 Task: Add Attachment from Trello to Card Card0000000146 in Board Board0000000037 in Workspace WS0000000013 in Trello. Add Cover Yellow to Card Card0000000146 in Board Board0000000037 in Workspace WS0000000013 in Trello. Add "Copy Card To …" Button titled Button0000000146 to "bottom" of the list "To Do" to Card Card0000000146 in Board Board0000000037 in Workspace WS0000000013 in Trello. Add Description DS0000000146 to Card Card0000000146 in Board Board0000000037 in Workspace WS0000000013 in Trello. Add Comment CM0000000146 to Card Card0000000146 in Board Board0000000037 in Workspace WS0000000013 in Trello
Action: Mouse moved to (294, 334)
Screenshot: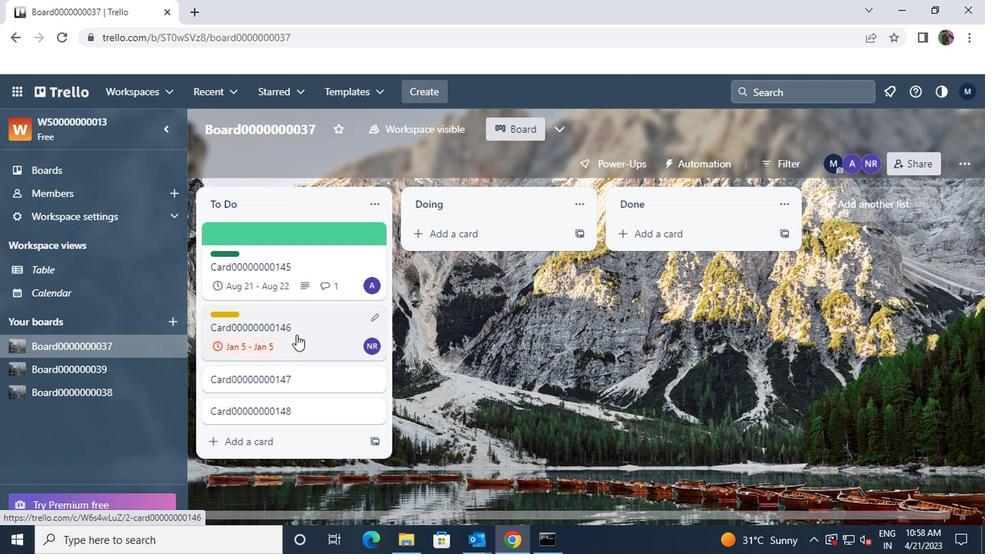 
Action: Mouse pressed left at (294, 334)
Screenshot: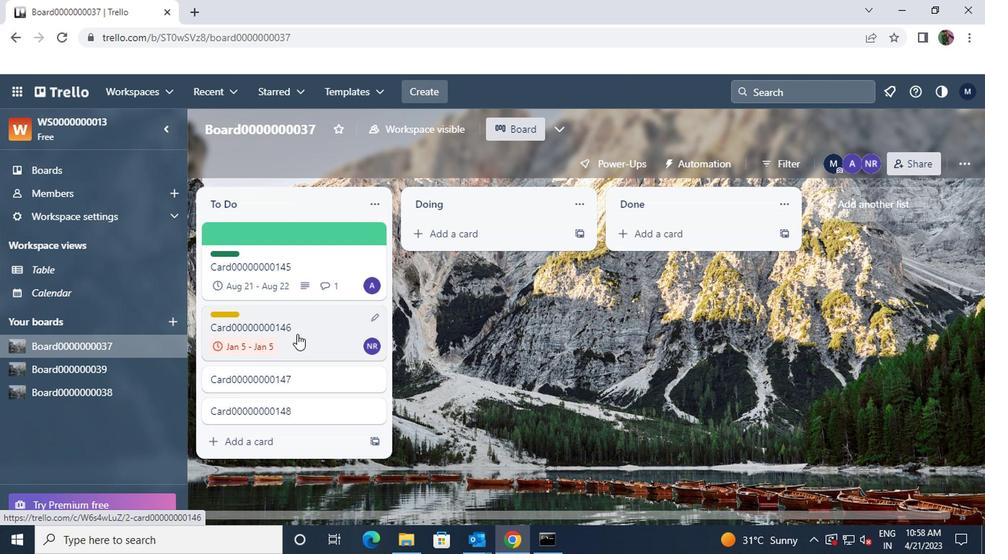 
Action: Mouse moved to (655, 315)
Screenshot: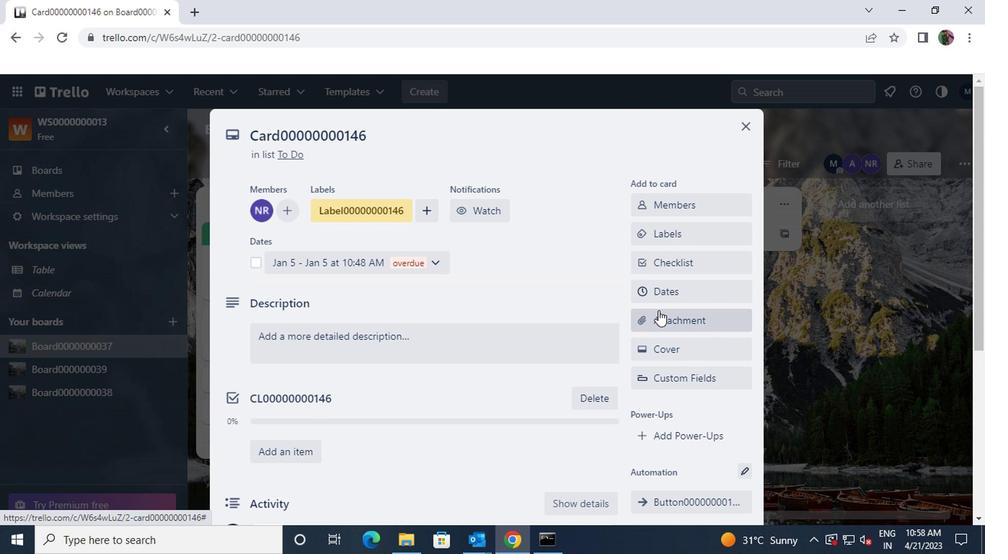 
Action: Mouse pressed left at (655, 315)
Screenshot: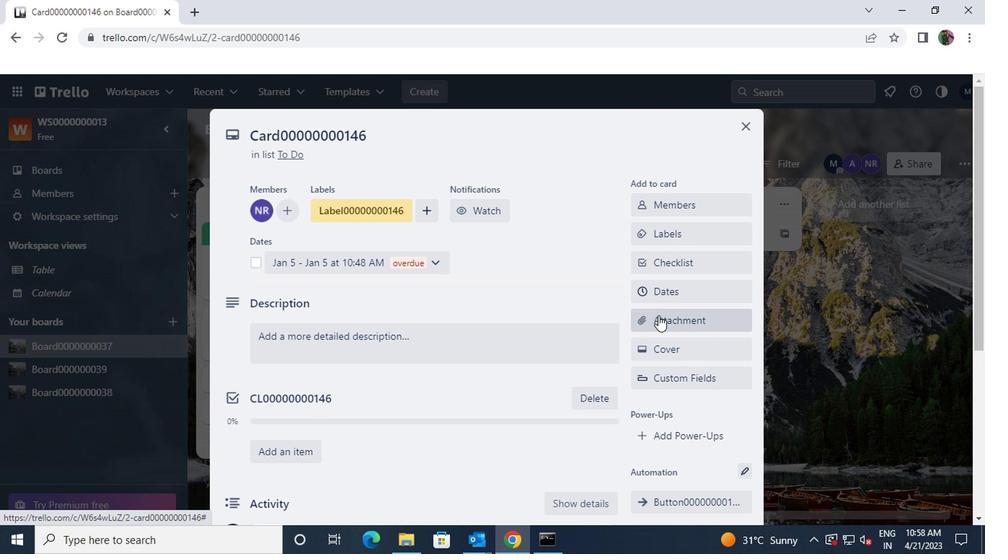 
Action: Mouse moved to (646, 180)
Screenshot: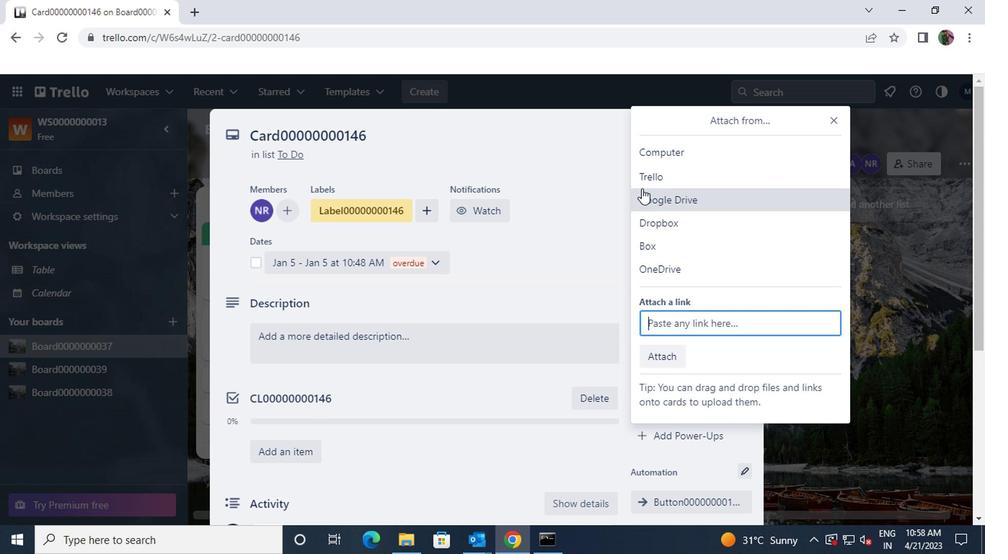 
Action: Mouse pressed left at (646, 180)
Screenshot: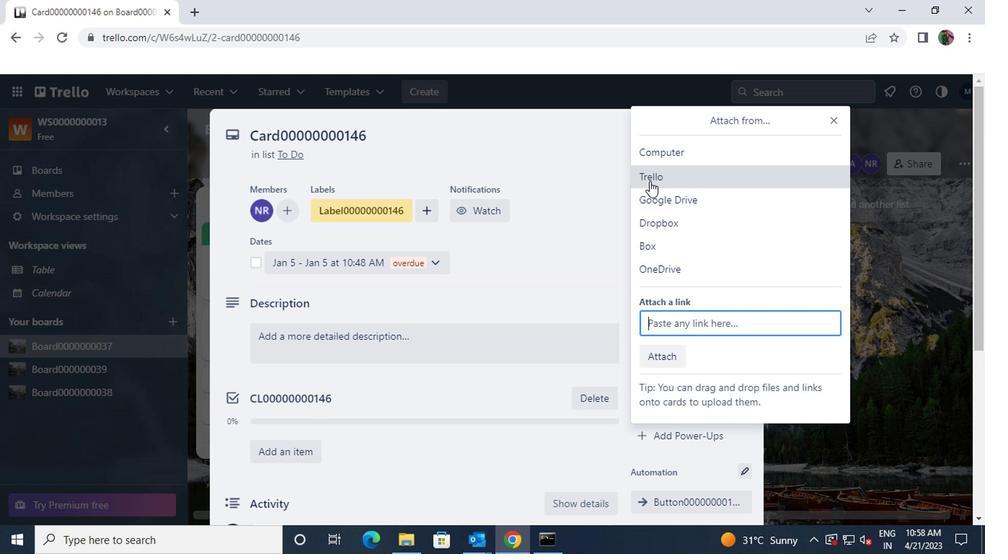 
Action: Mouse moved to (668, 227)
Screenshot: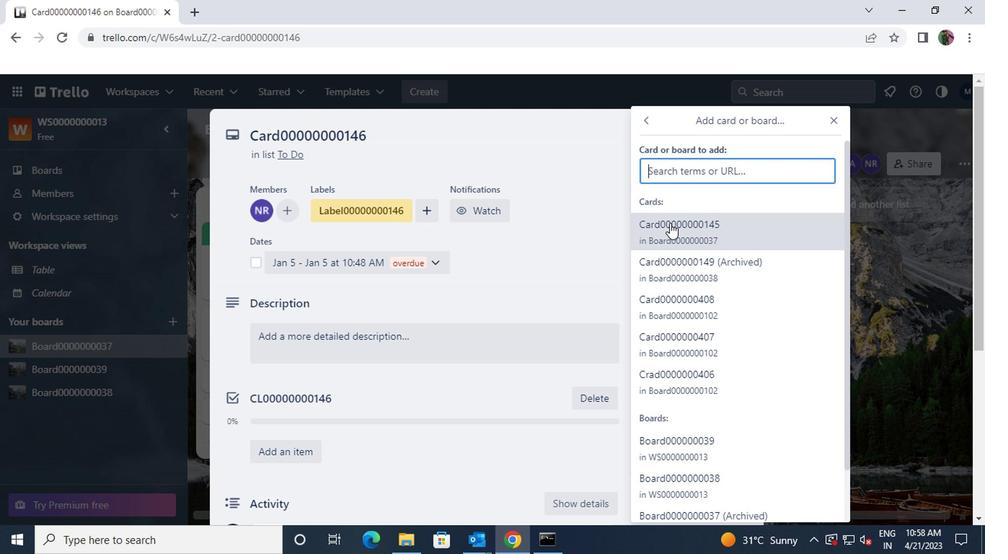 
Action: Mouse pressed left at (668, 227)
Screenshot: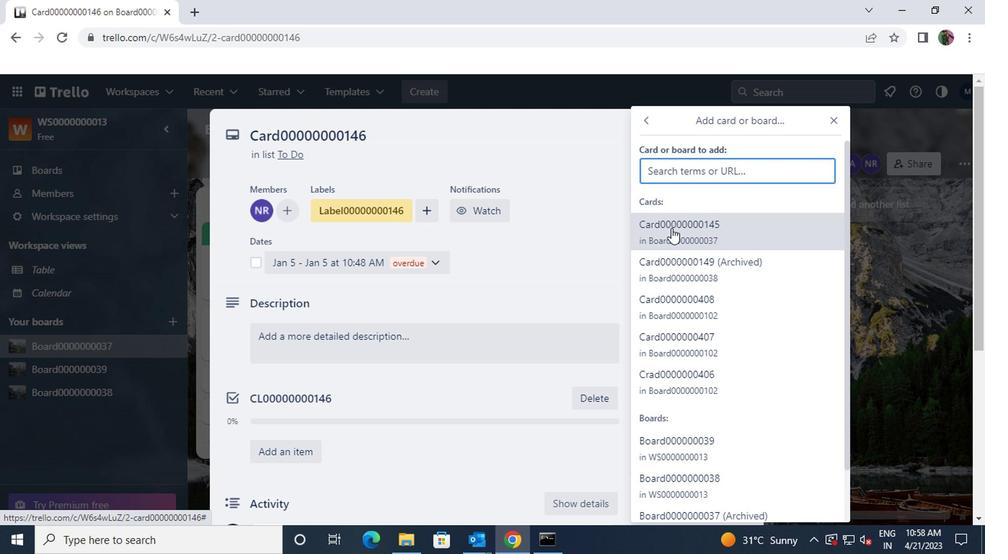 
Action: Mouse scrolled (668, 227) with delta (0, 0)
Screenshot: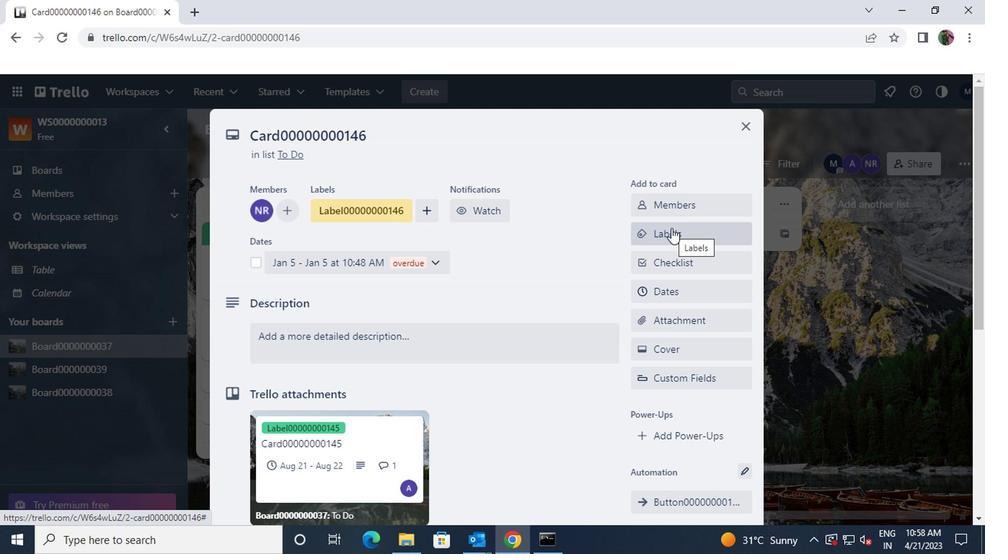 
Action: Mouse moved to (654, 277)
Screenshot: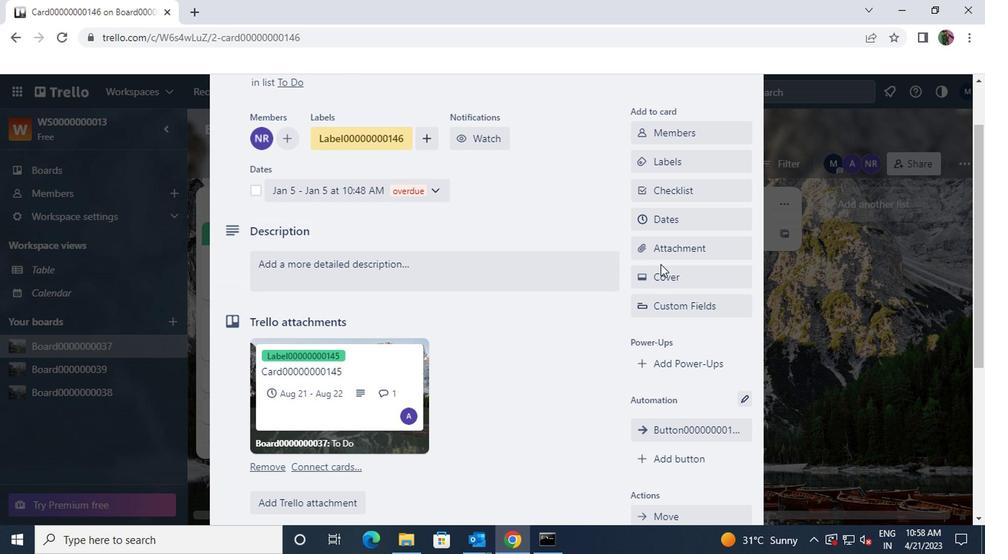 
Action: Mouse pressed left at (654, 277)
Screenshot: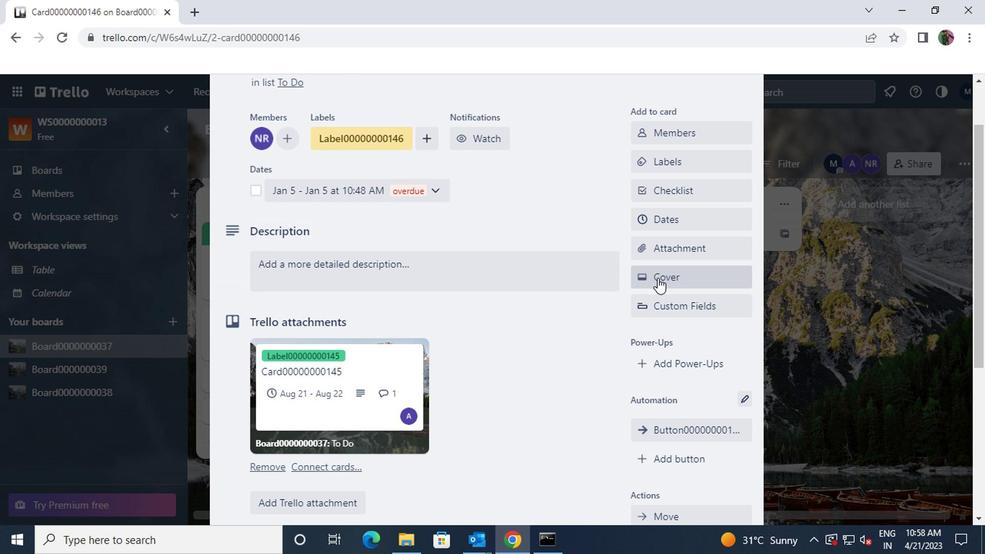 
Action: Mouse moved to (677, 249)
Screenshot: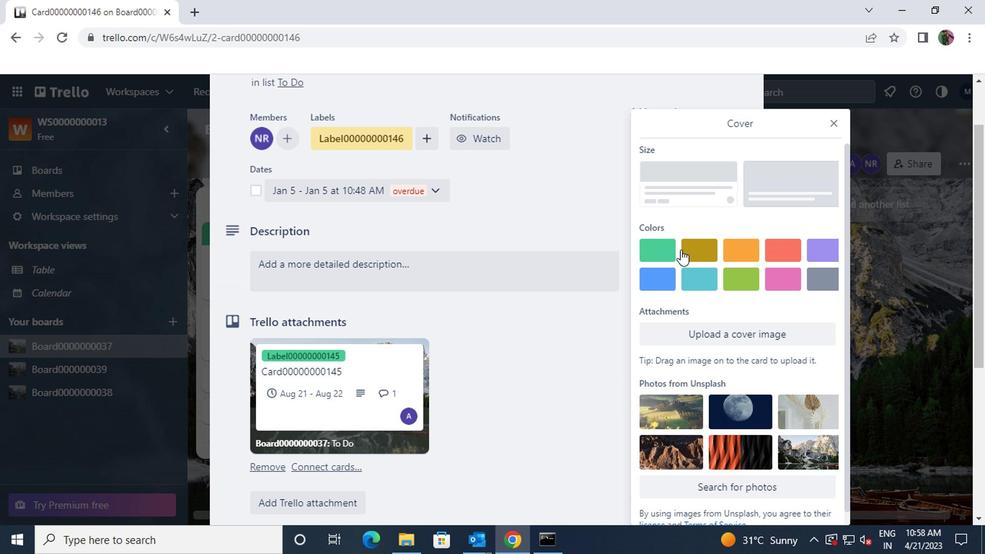 
Action: Mouse pressed left at (677, 249)
Screenshot: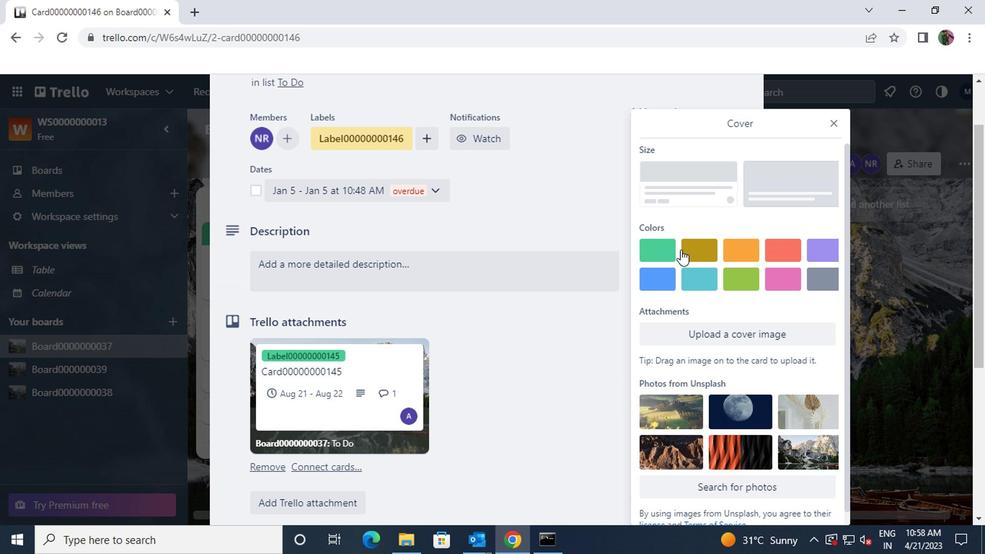 
Action: Mouse moved to (827, 123)
Screenshot: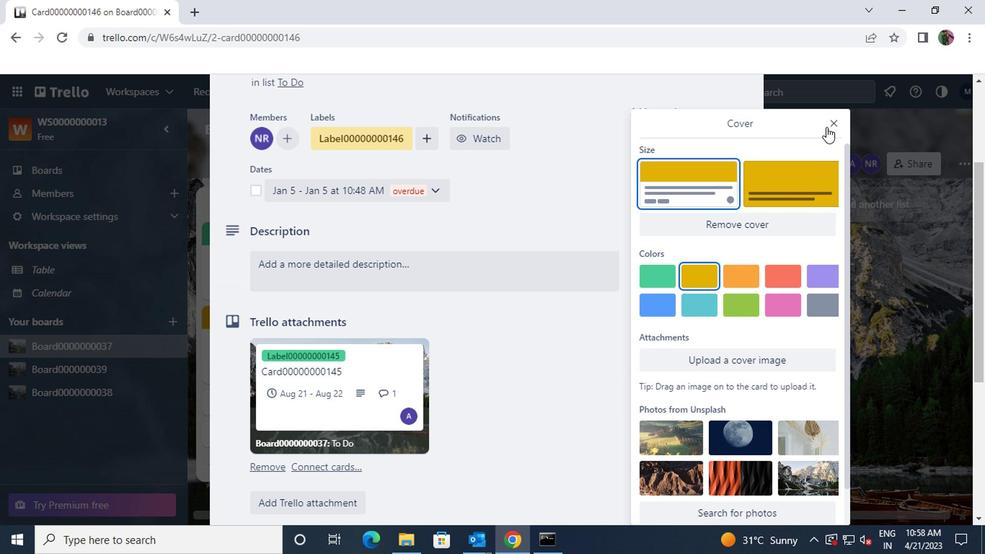 
Action: Mouse pressed left at (827, 123)
Screenshot: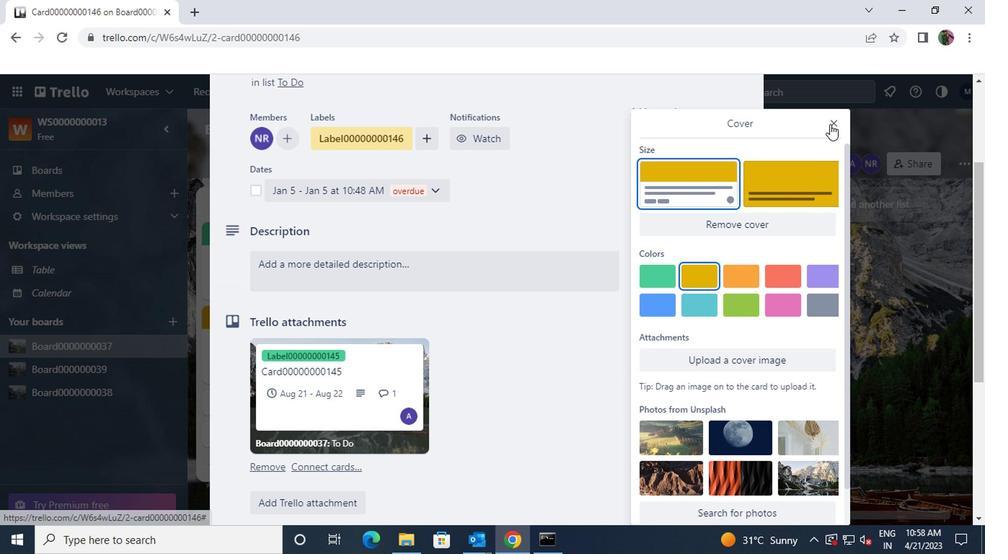 
Action: Mouse moved to (721, 299)
Screenshot: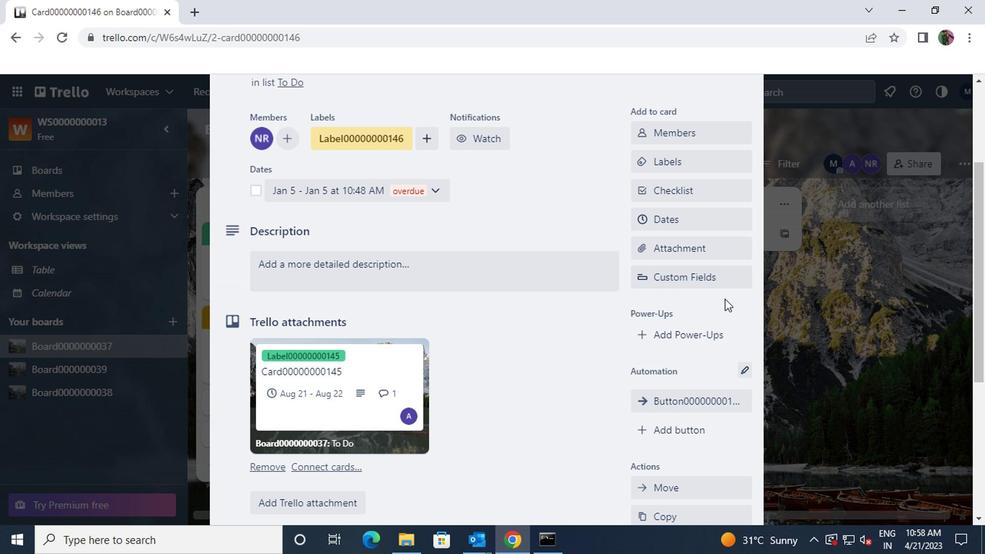 
Action: Mouse scrolled (721, 298) with delta (0, -1)
Screenshot: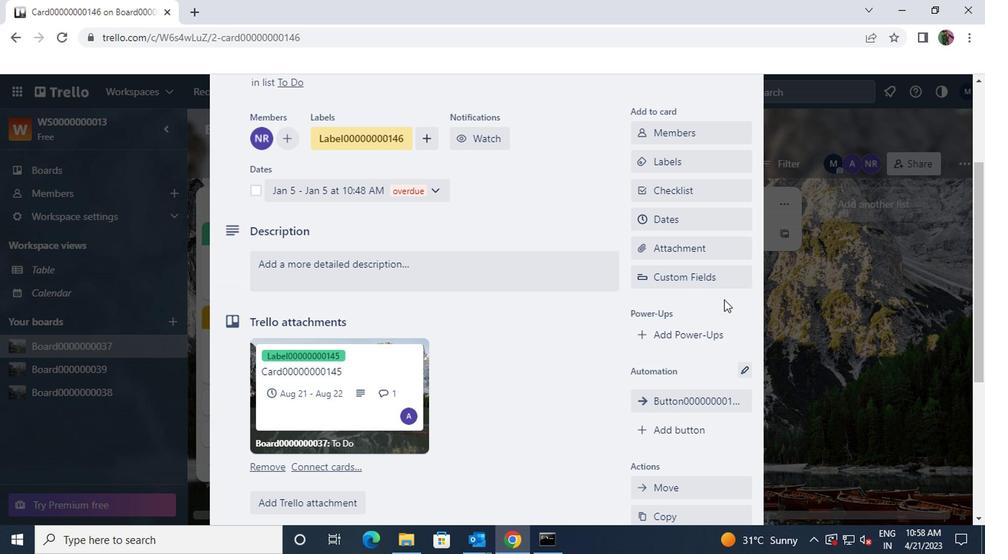 
Action: Mouse moved to (681, 361)
Screenshot: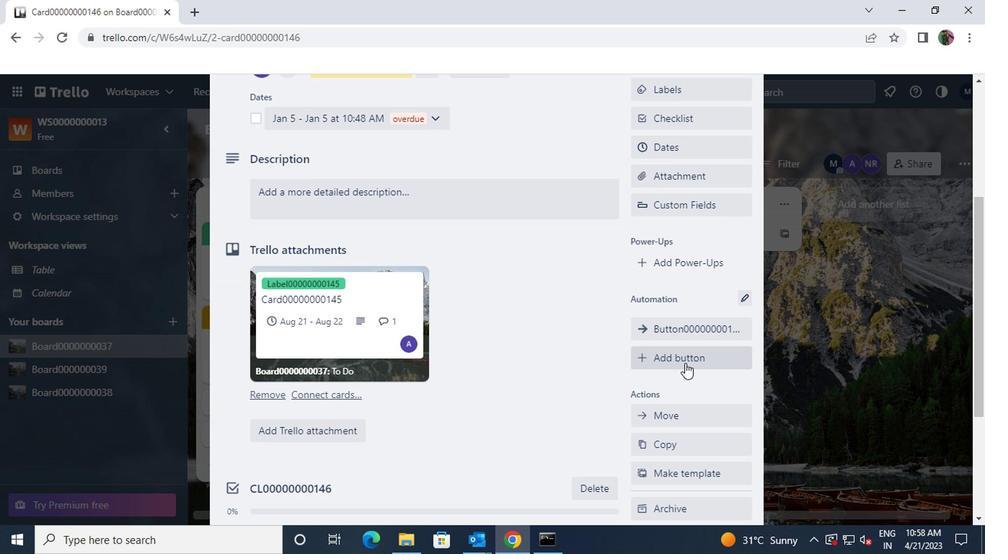 
Action: Mouse pressed left at (681, 361)
Screenshot: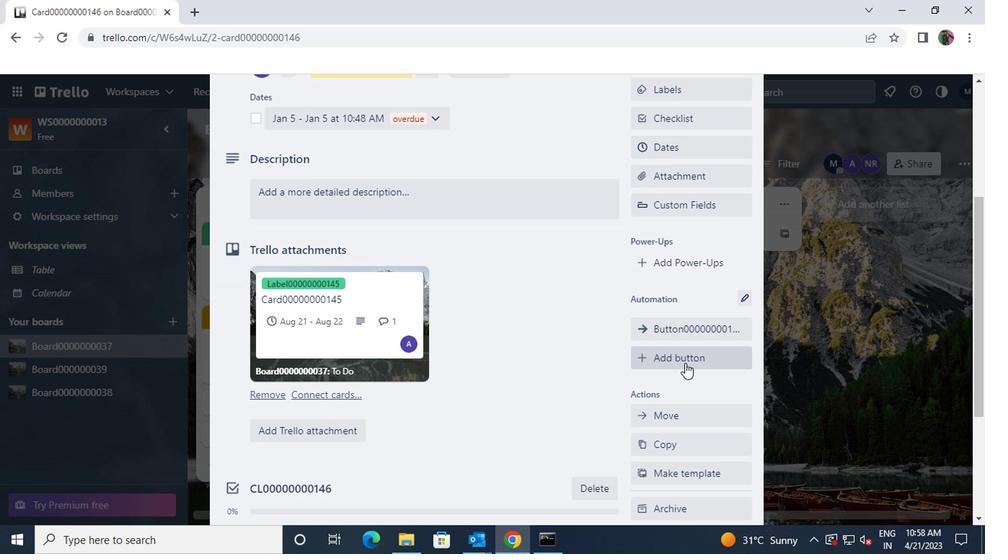 
Action: Mouse moved to (682, 217)
Screenshot: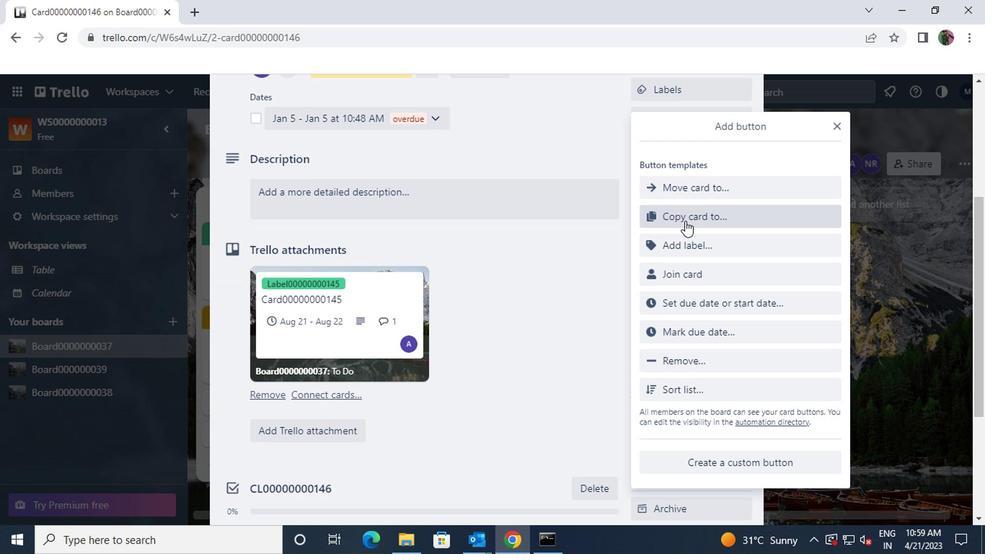 
Action: Mouse pressed left at (682, 217)
Screenshot: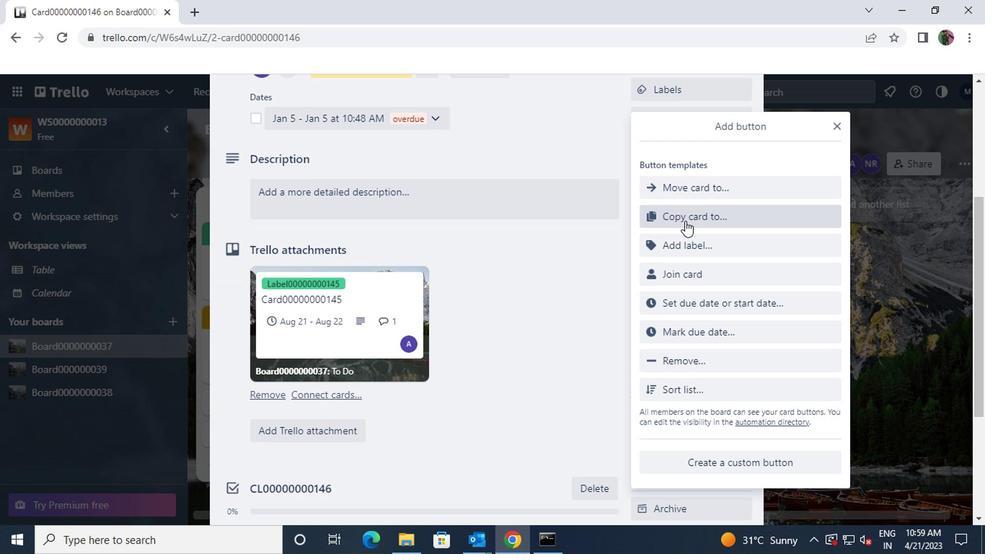 
Action: Mouse moved to (697, 177)
Screenshot: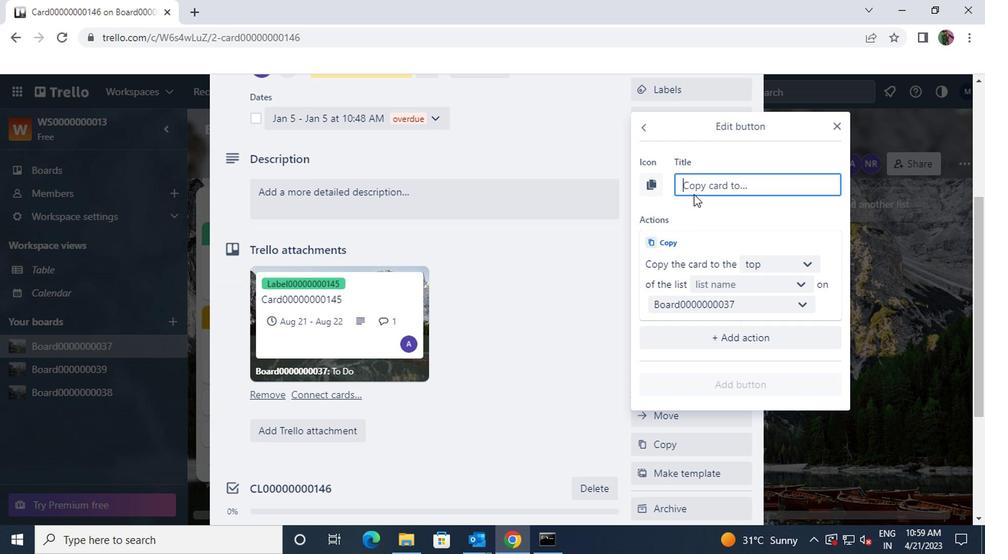 
Action: Mouse pressed left at (697, 177)
Screenshot: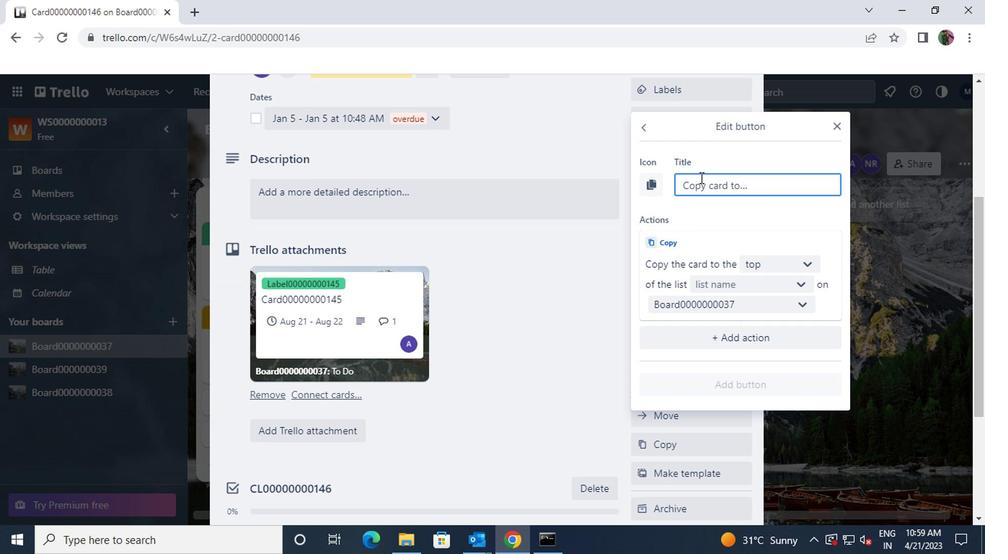 
Action: Key pressed <Key.shift>BUTTON00000000146
Screenshot: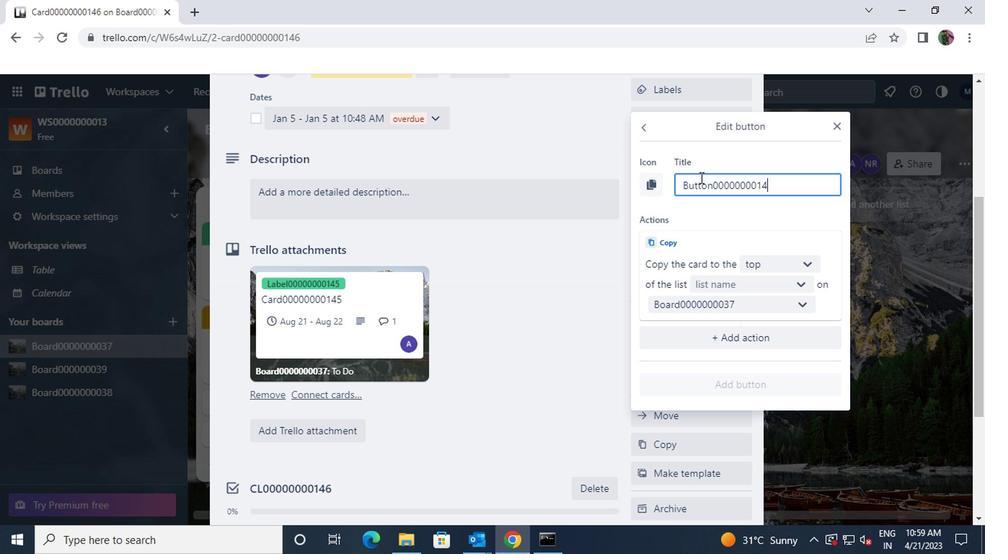 
Action: Mouse moved to (798, 261)
Screenshot: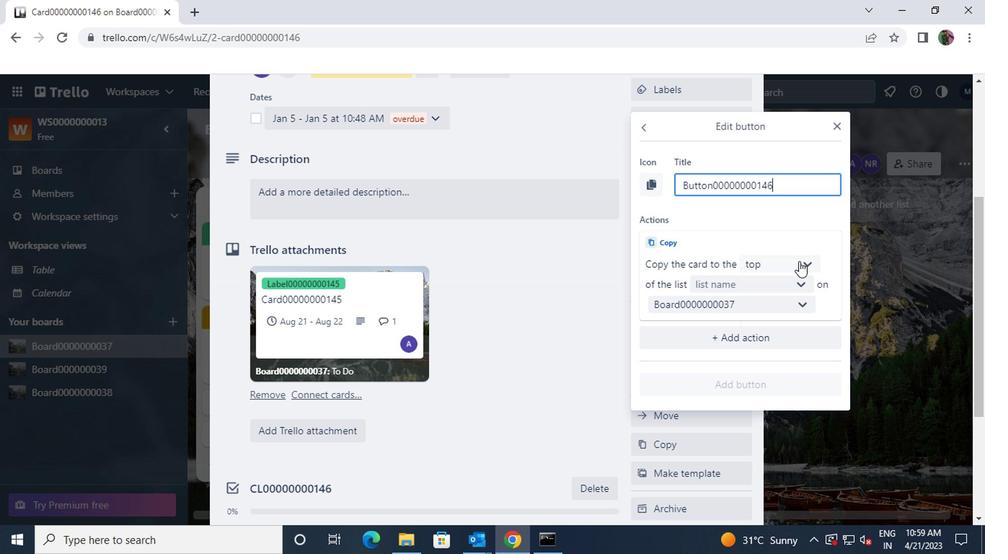 
Action: Mouse pressed left at (798, 261)
Screenshot: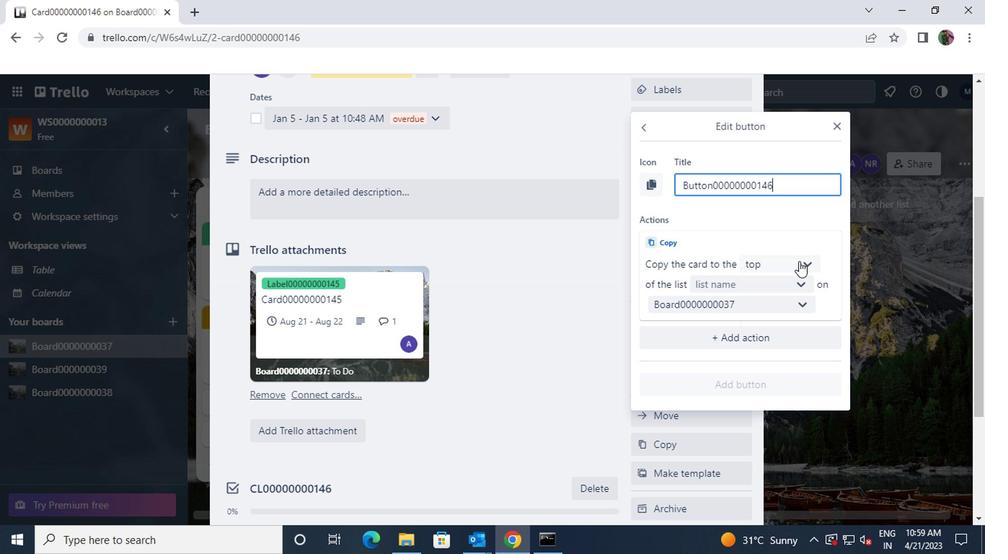 
Action: Mouse moved to (778, 289)
Screenshot: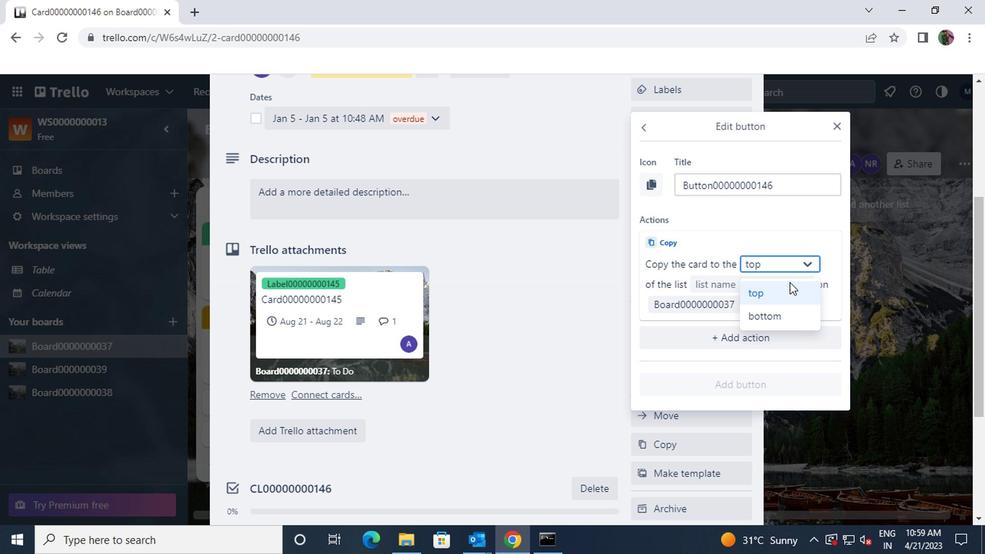 
Action: Mouse pressed left at (778, 289)
Screenshot: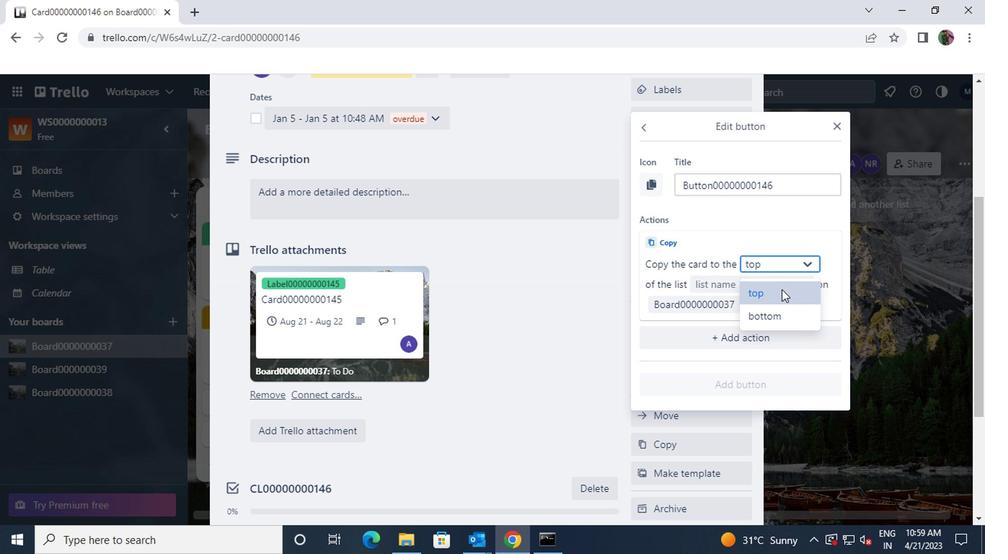 
Action: Mouse moved to (795, 283)
Screenshot: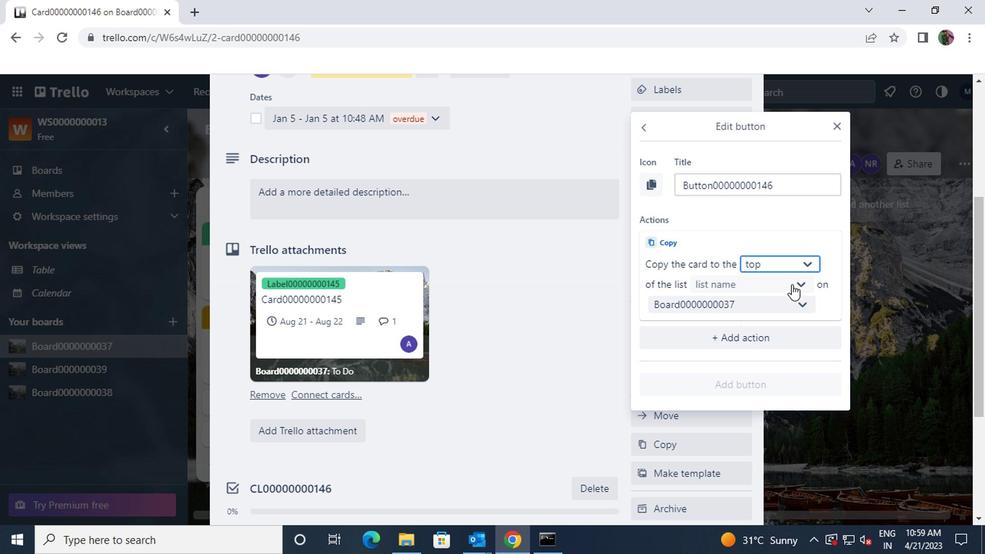 
Action: Mouse pressed left at (795, 283)
Screenshot: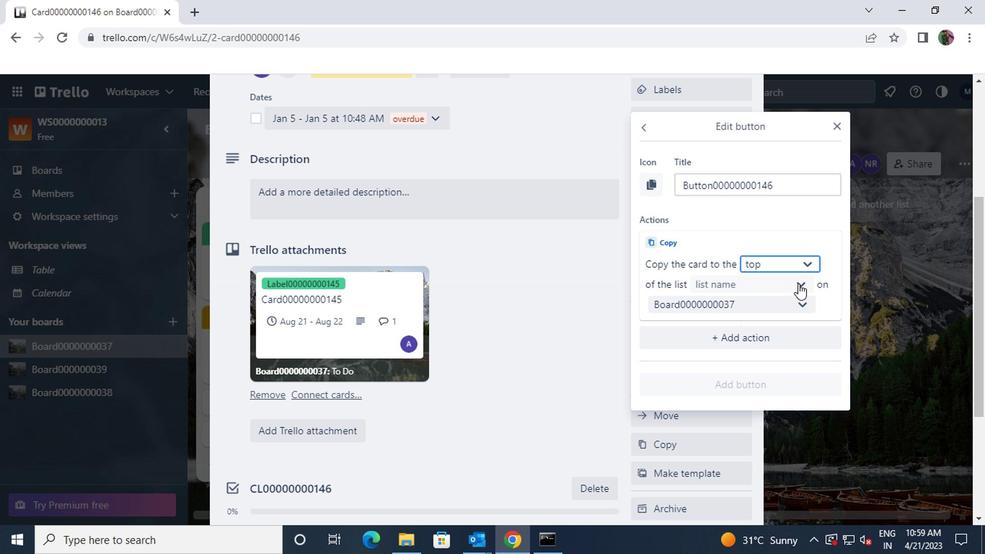 
Action: Mouse moved to (753, 308)
Screenshot: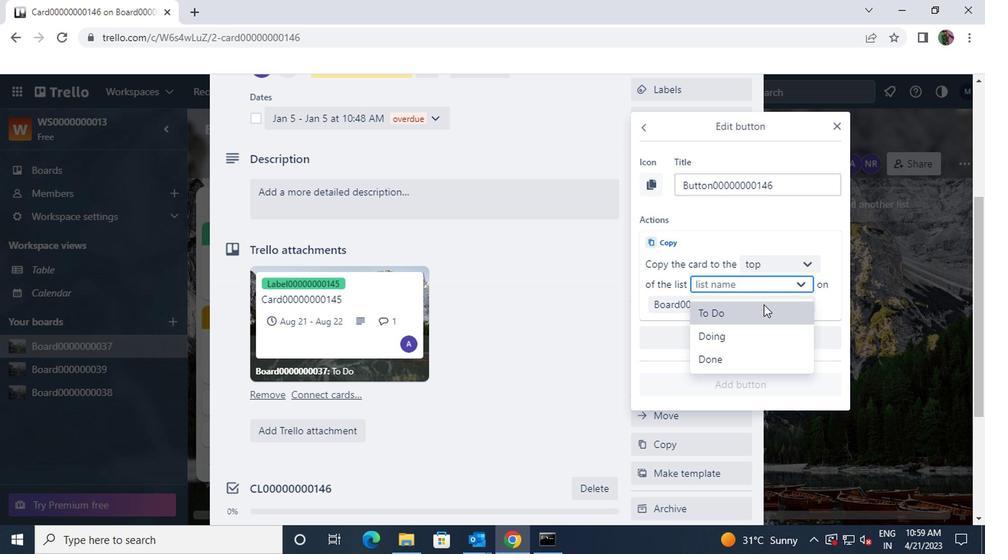 
Action: Mouse pressed left at (753, 308)
Screenshot: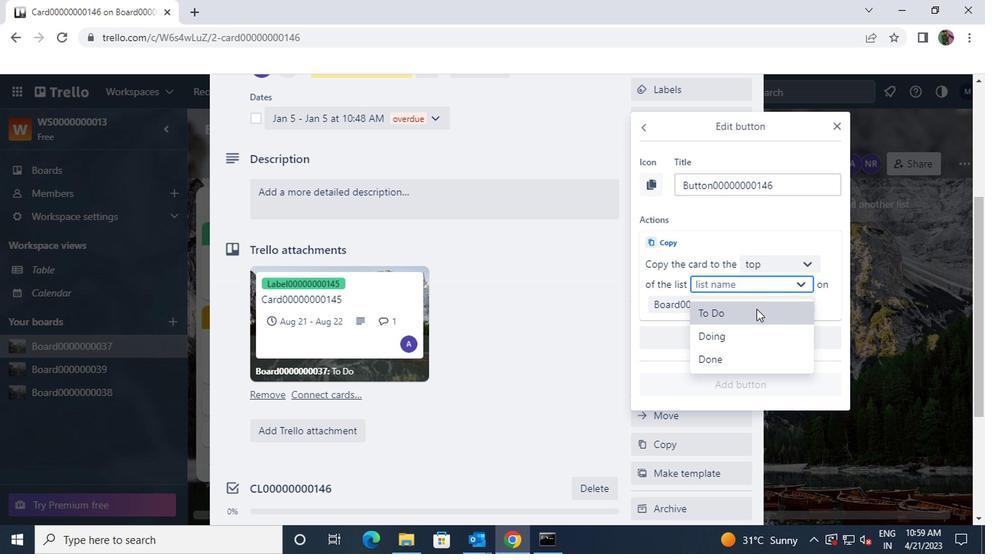 
Action: Mouse moved to (799, 306)
Screenshot: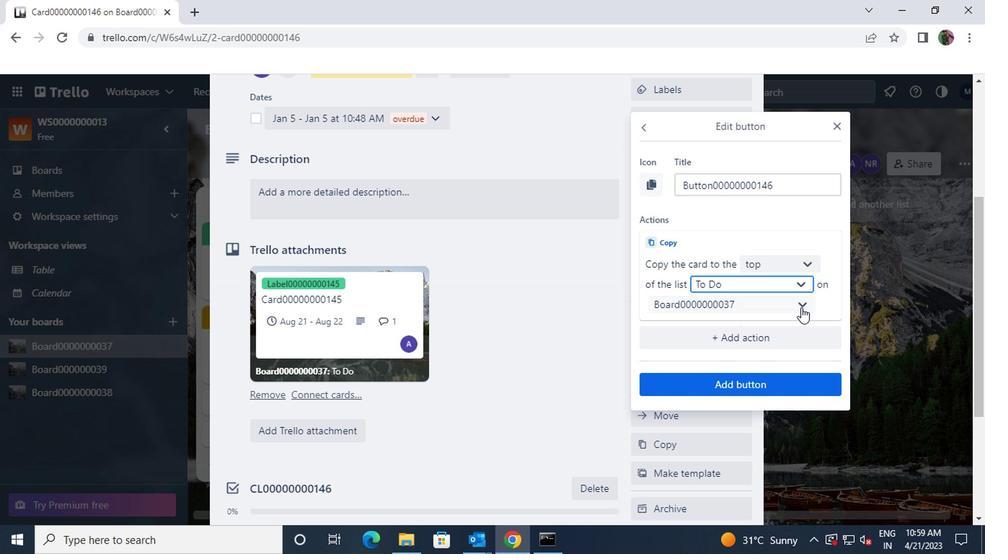 
Action: Mouse pressed left at (799, 306)
Screenshot: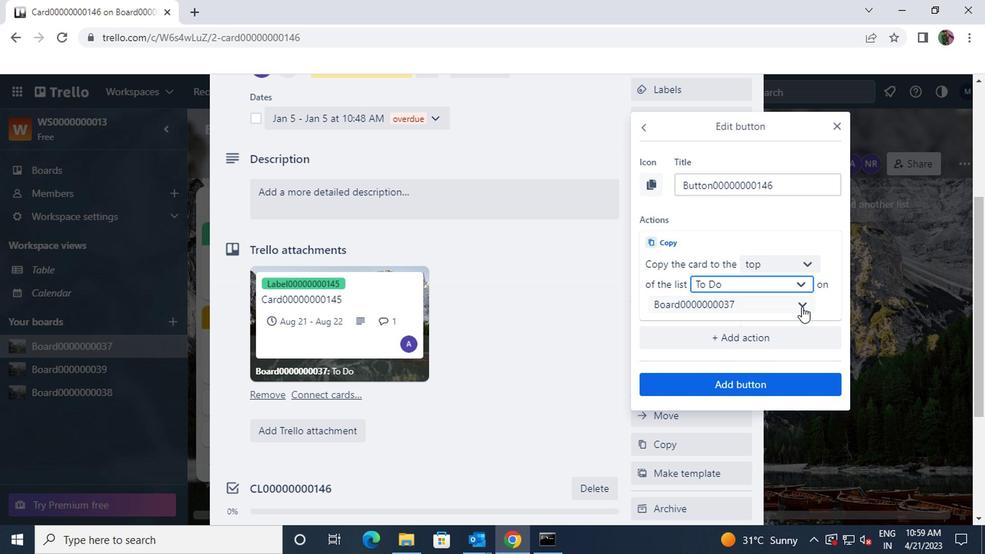 
Action: Mouse moved to (747, 376)
Screenshot: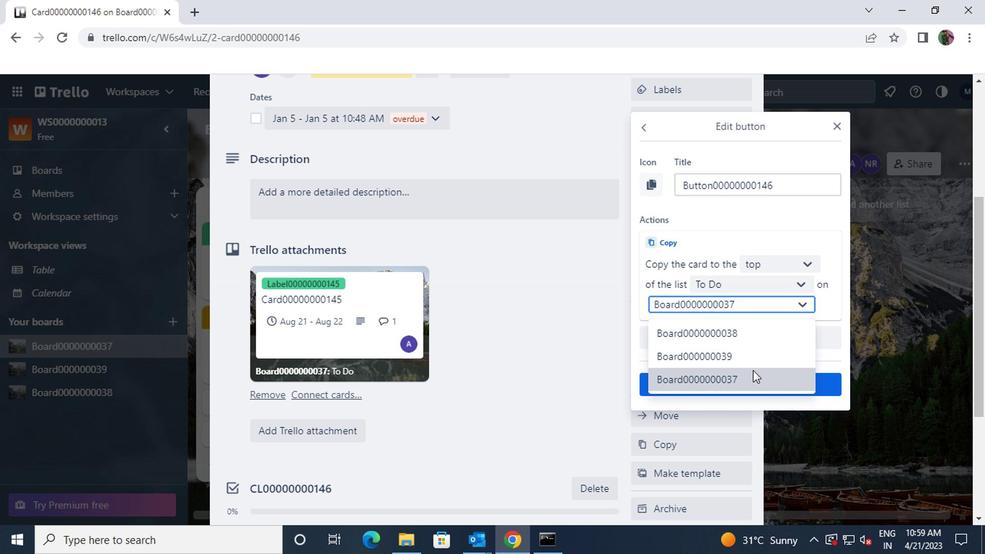 
Action: Mouse pressed left at (747, 376)
Screenshot: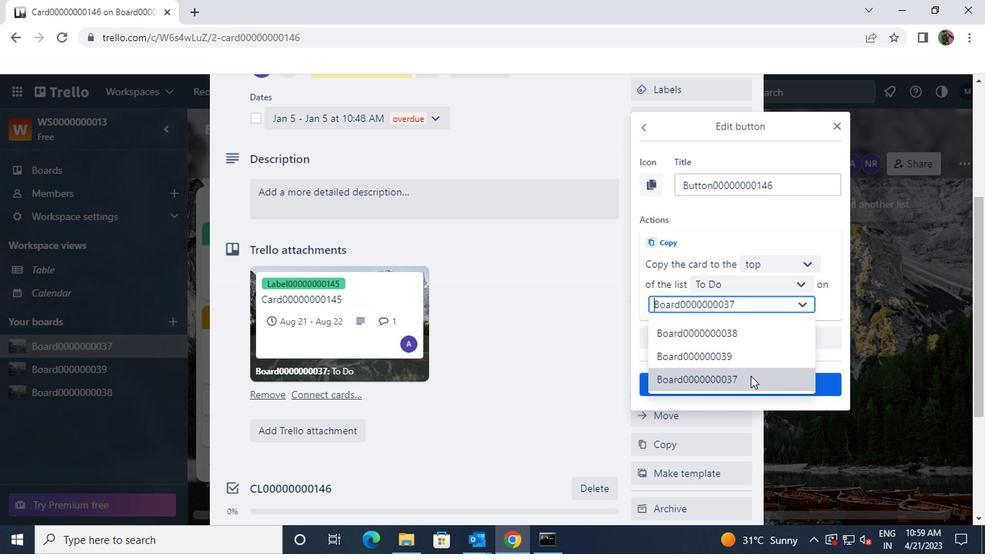 
Action: Mouse moved to (746, 377)
Screenshot: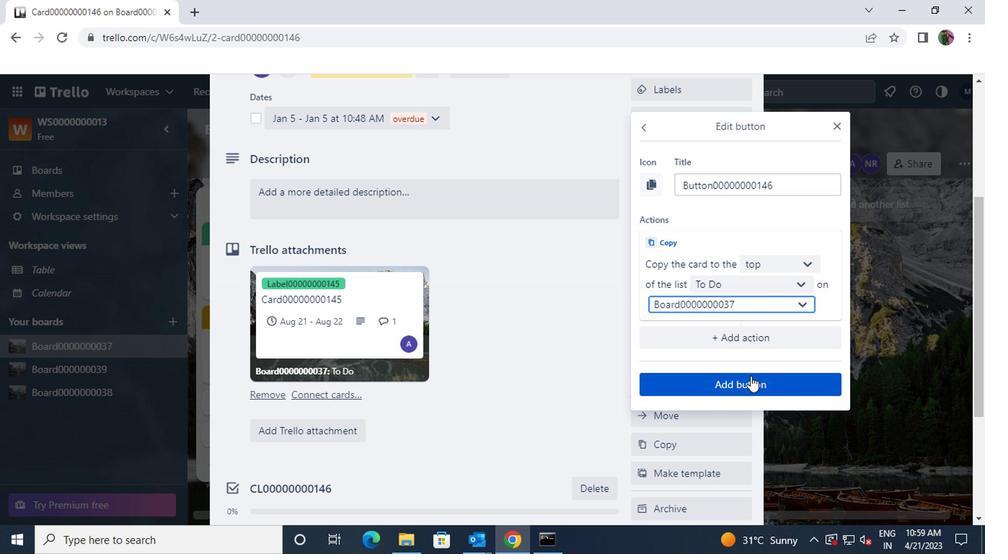 
Action: Mouse pressed left at (746, 377)
Screenshot: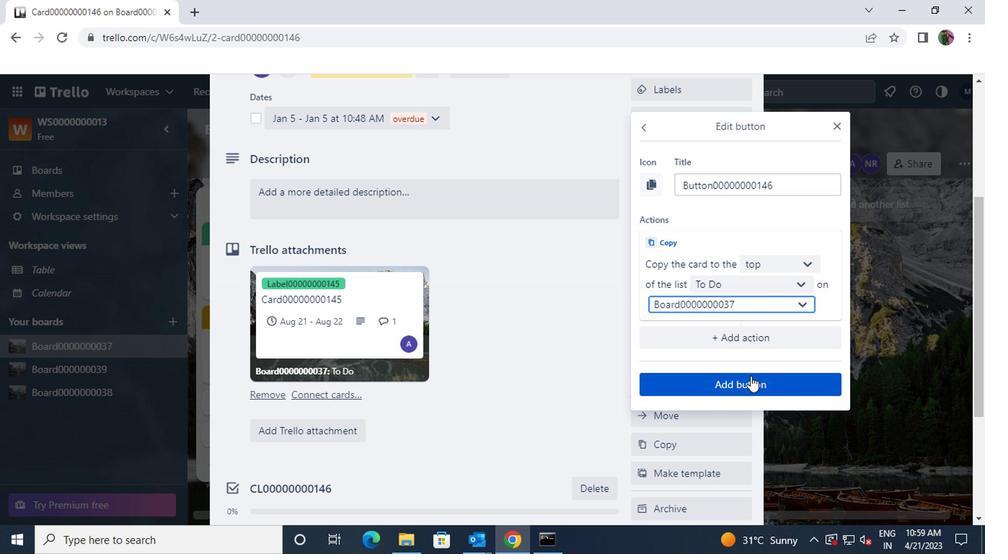 
Action: Mouse moved to (553, 208)
Screenshot: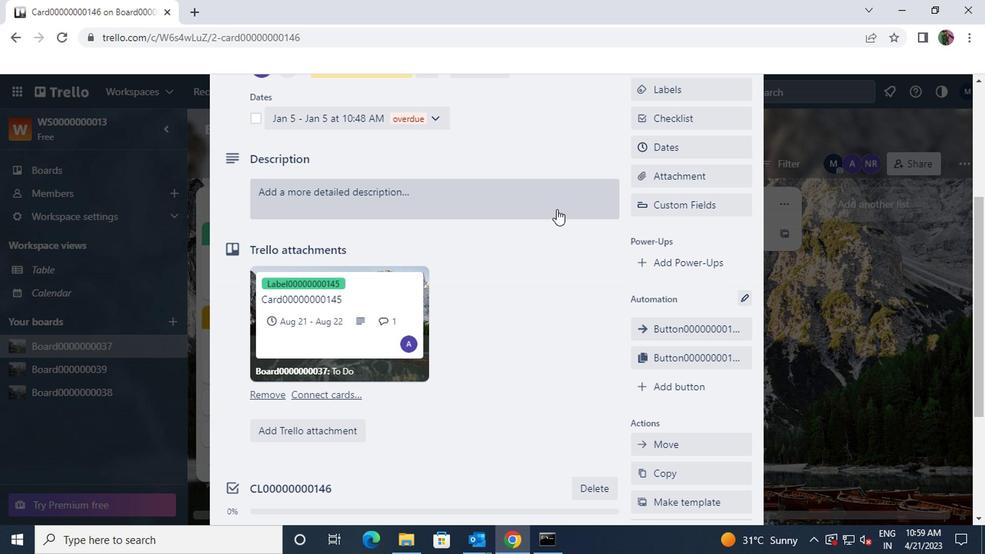 
Action: Mouse pressed left at (553, 208)
Screenshot: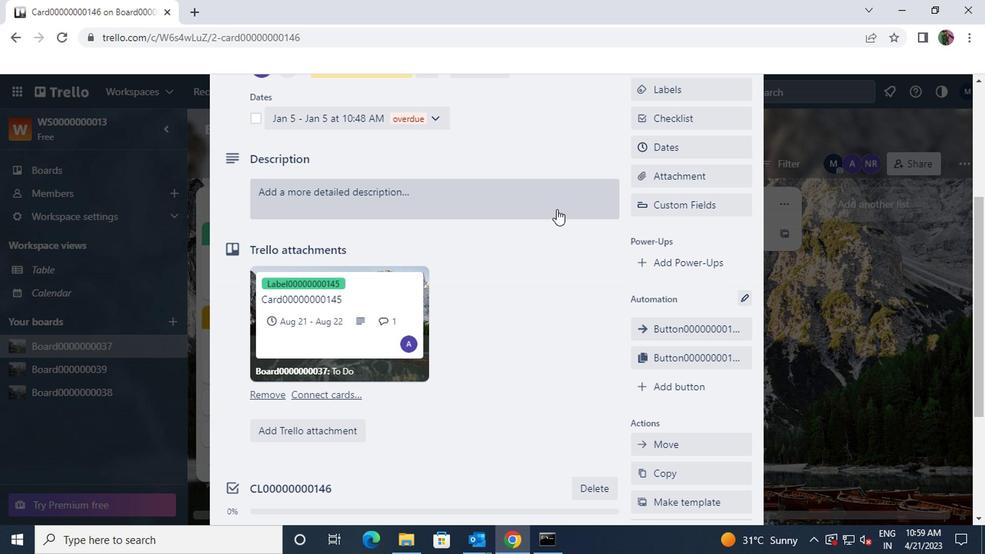 
Action: Mouse moved to (553, 206)
Screenshot: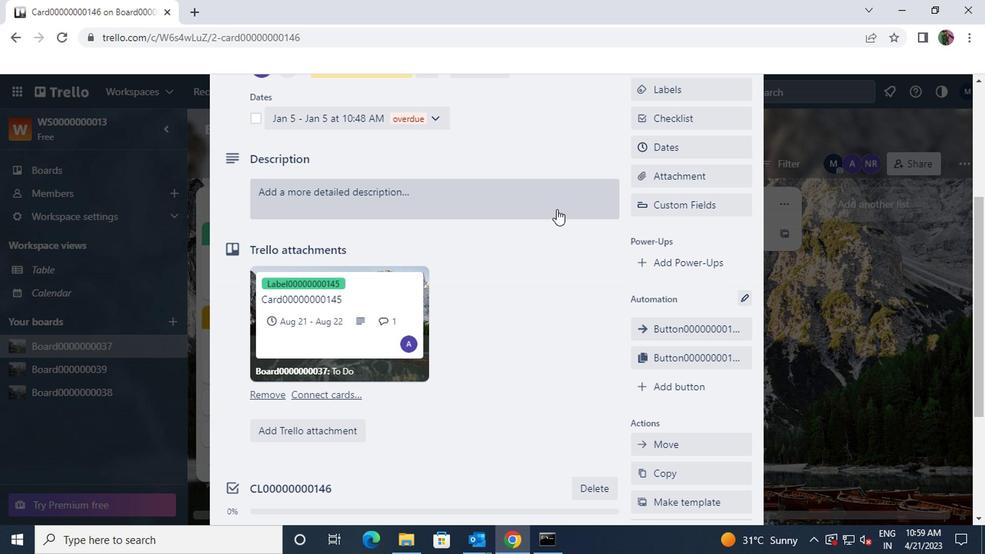 
Action: Key pressed <Key.shift><Key.shift><Key.shift><Key.shift>DS00000000146
Screenshot: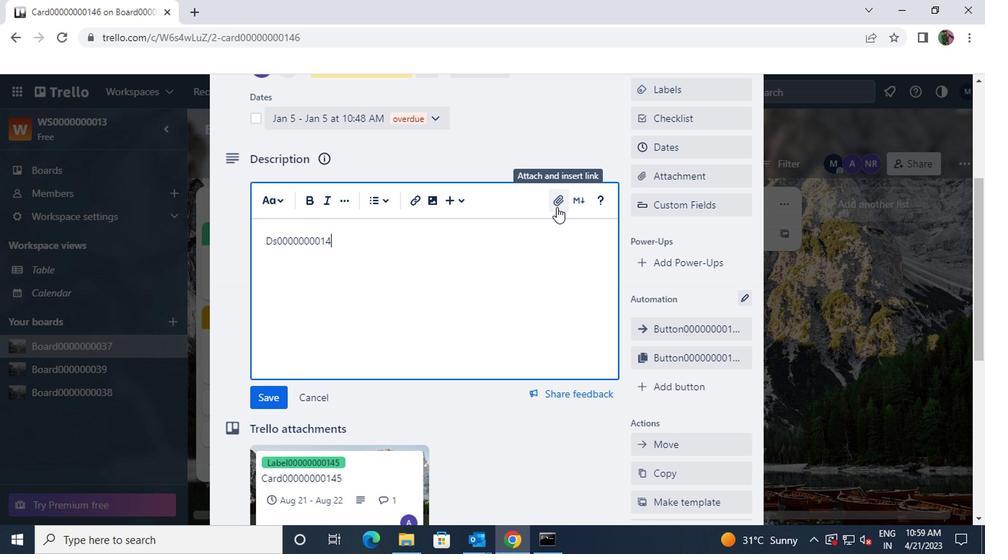 
Action: Mouse moved to (273, 398)
Screenshot: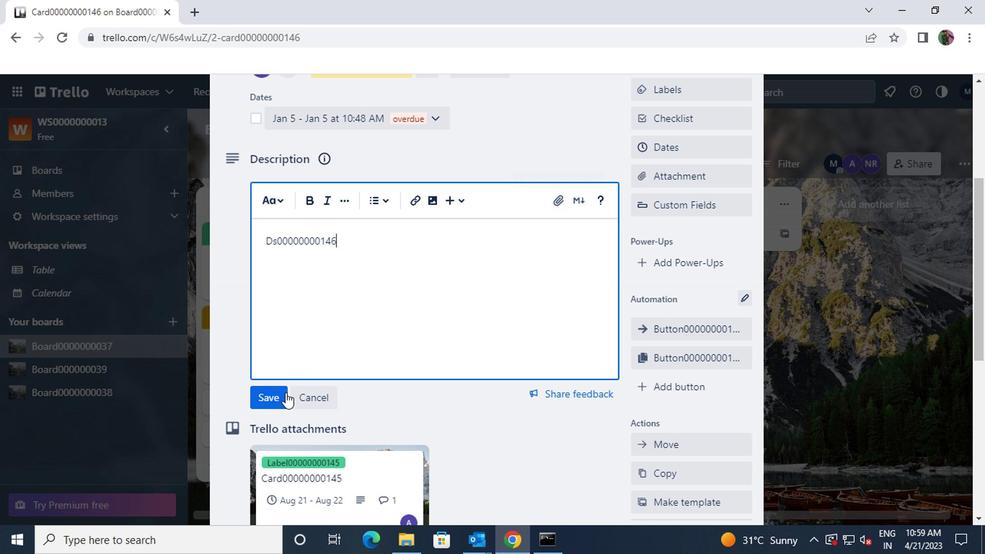 
Action: Mouse pressed left at (273, 398)
Screenshot: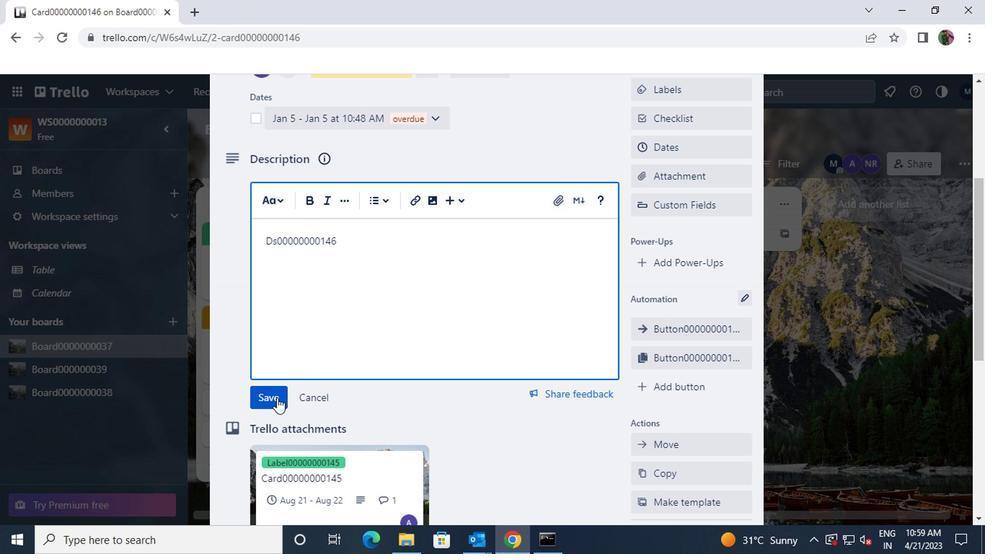
Action: Mouse scrolled (273, 397) with delta (0, -1)
Screenshot: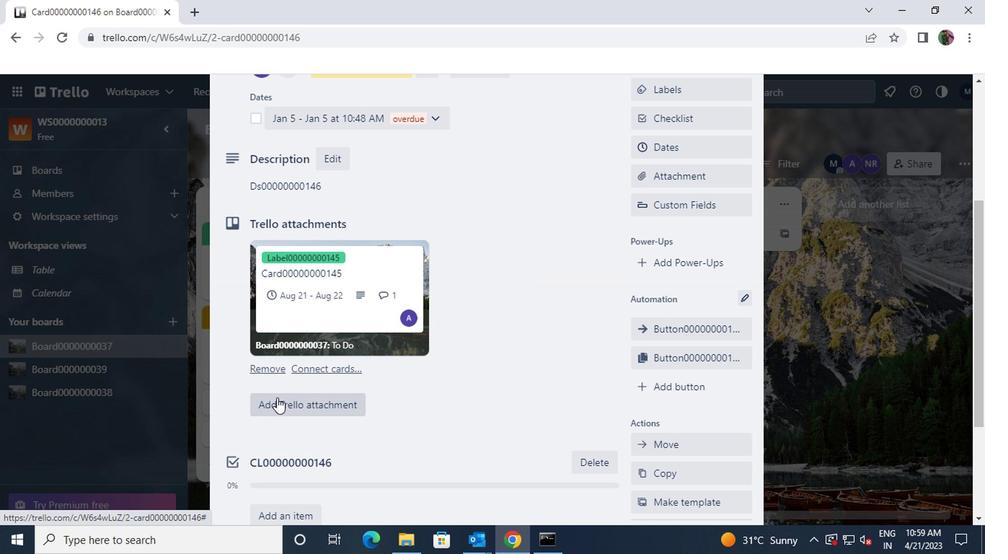 
Action: Mouse scrolled (273, 397) with delta (0, -1)
Screenshot: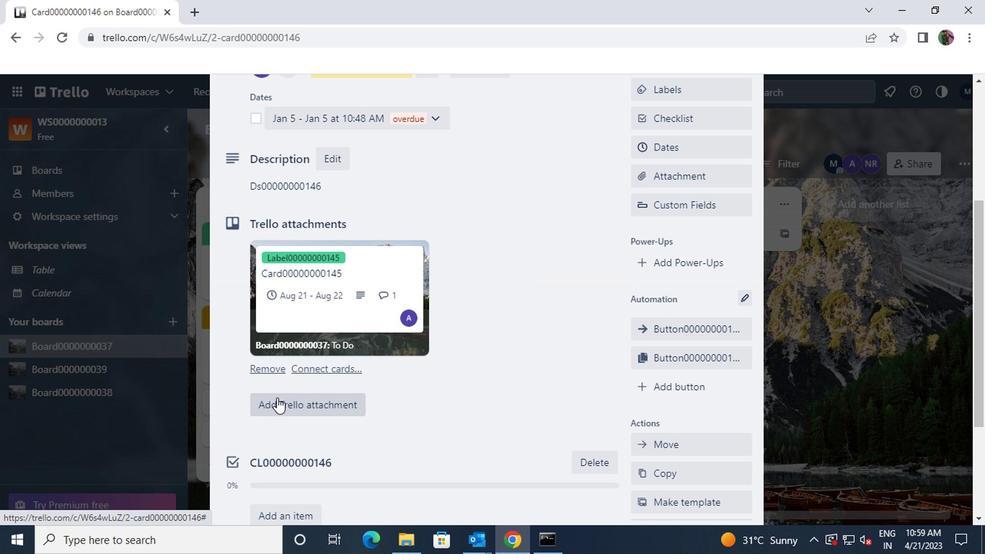 
Action: Mouse moved to (276, 395)
Screenshot: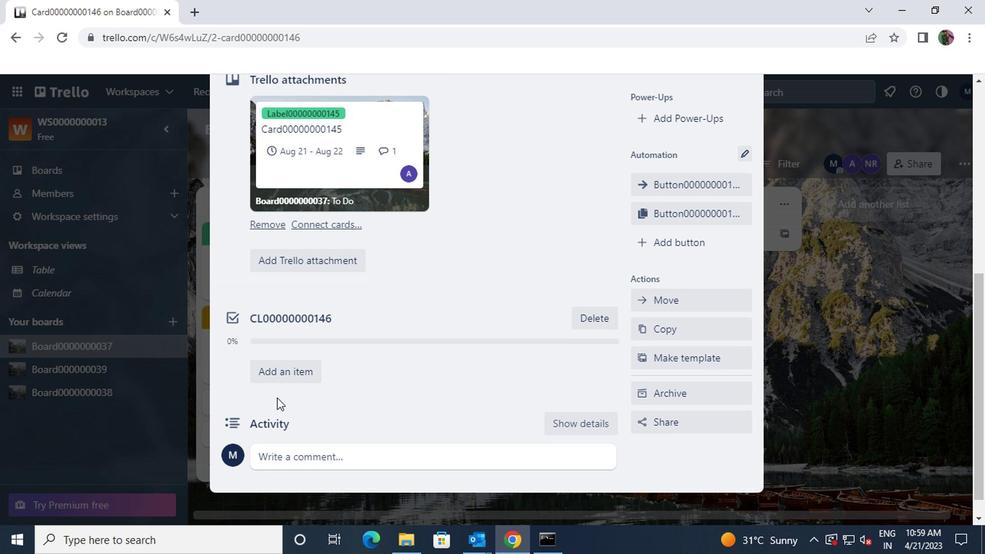 
Action: Mouse scrolled (276, 395) with delta (0, 0)
Screenshot: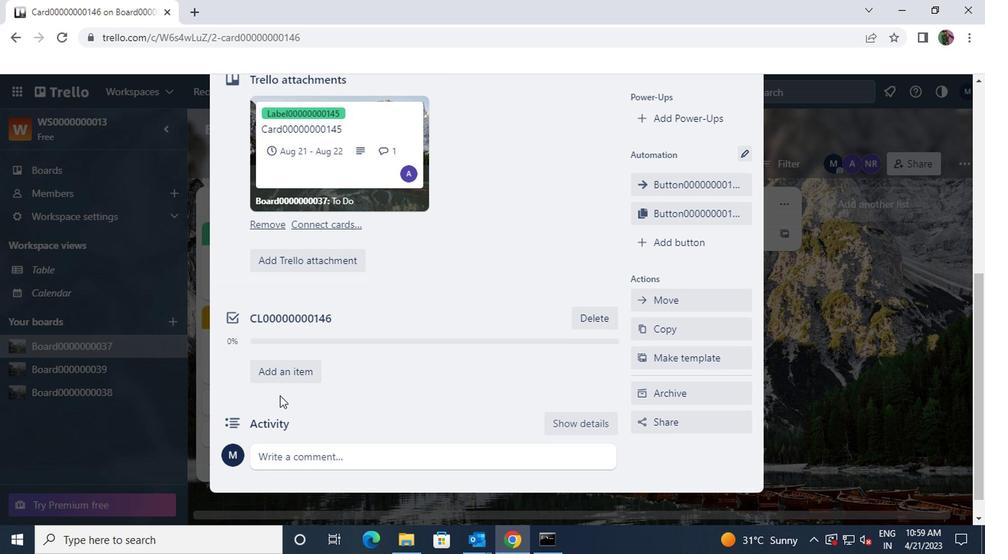 
Action: Mouse moved to (284, 427)
Screenshot: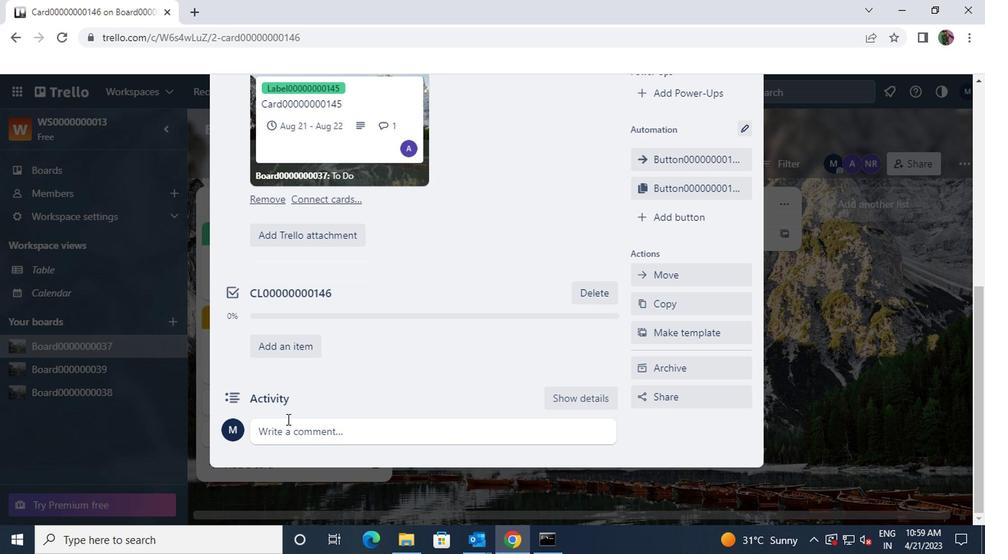 
Action: Mouse pressed left at (284, 427)
Screenshot: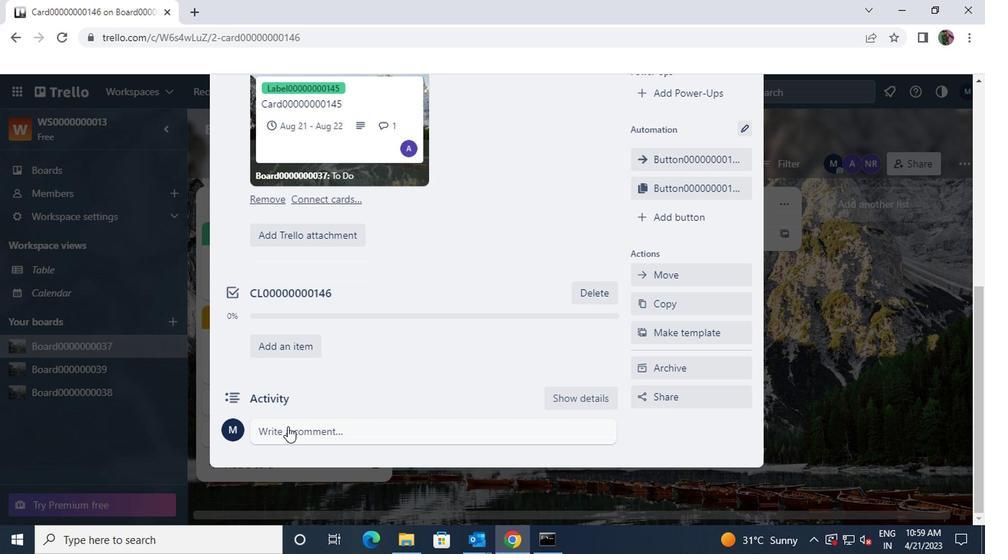 
Action: Key pressed <Key.shift>CM00000000146
Screenshot: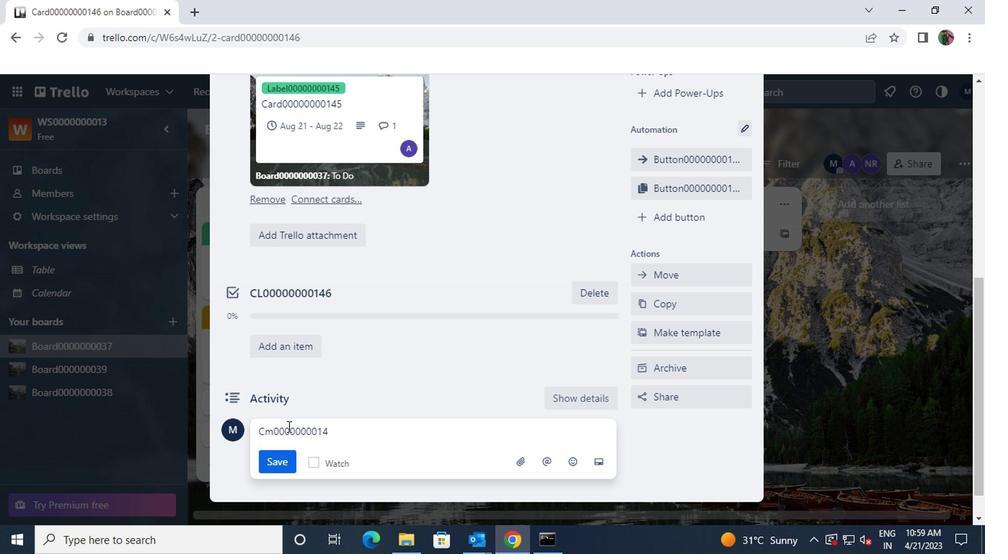 
Action: Mouse moved to (275, 458)
Screenshot: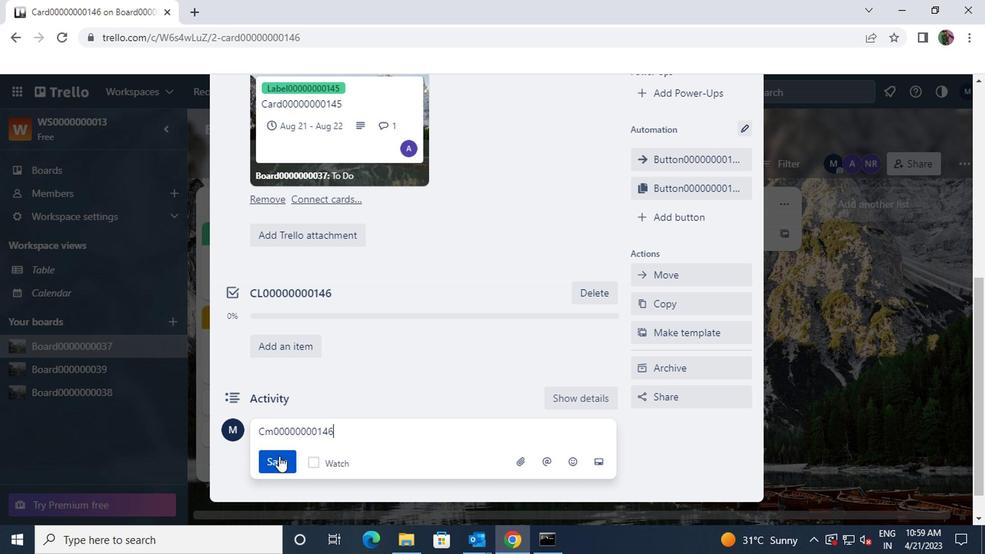 
Action: Mouse pressed left at (275, 458)
Screenshot: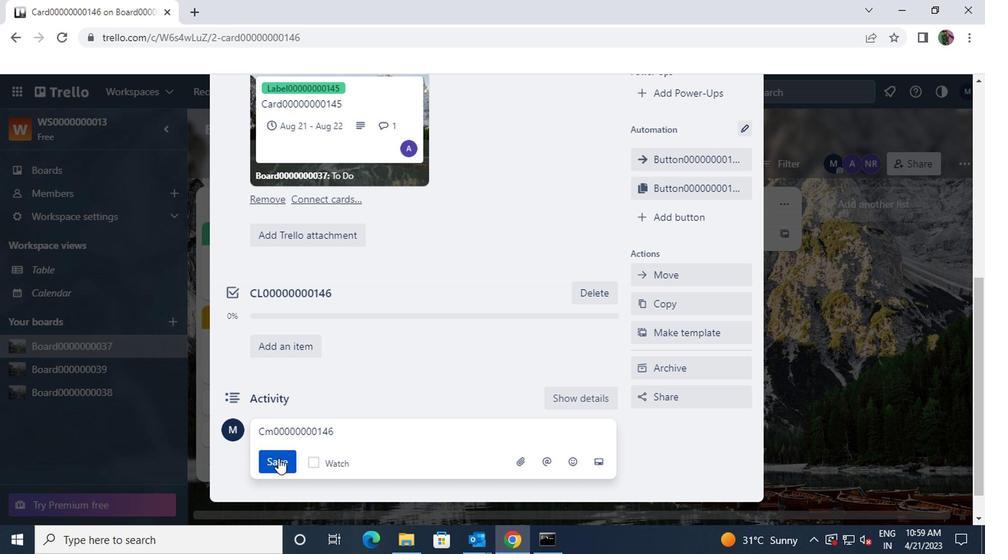 
